 Task: Add the task  Upgrade and migrate company contract review to a cloud-based solution to the section Speedster in the project ConvertTech and add a Due Date to the respective task as 2024/05/12
Action: Mouse moved to (1065, 411)
Screenshot: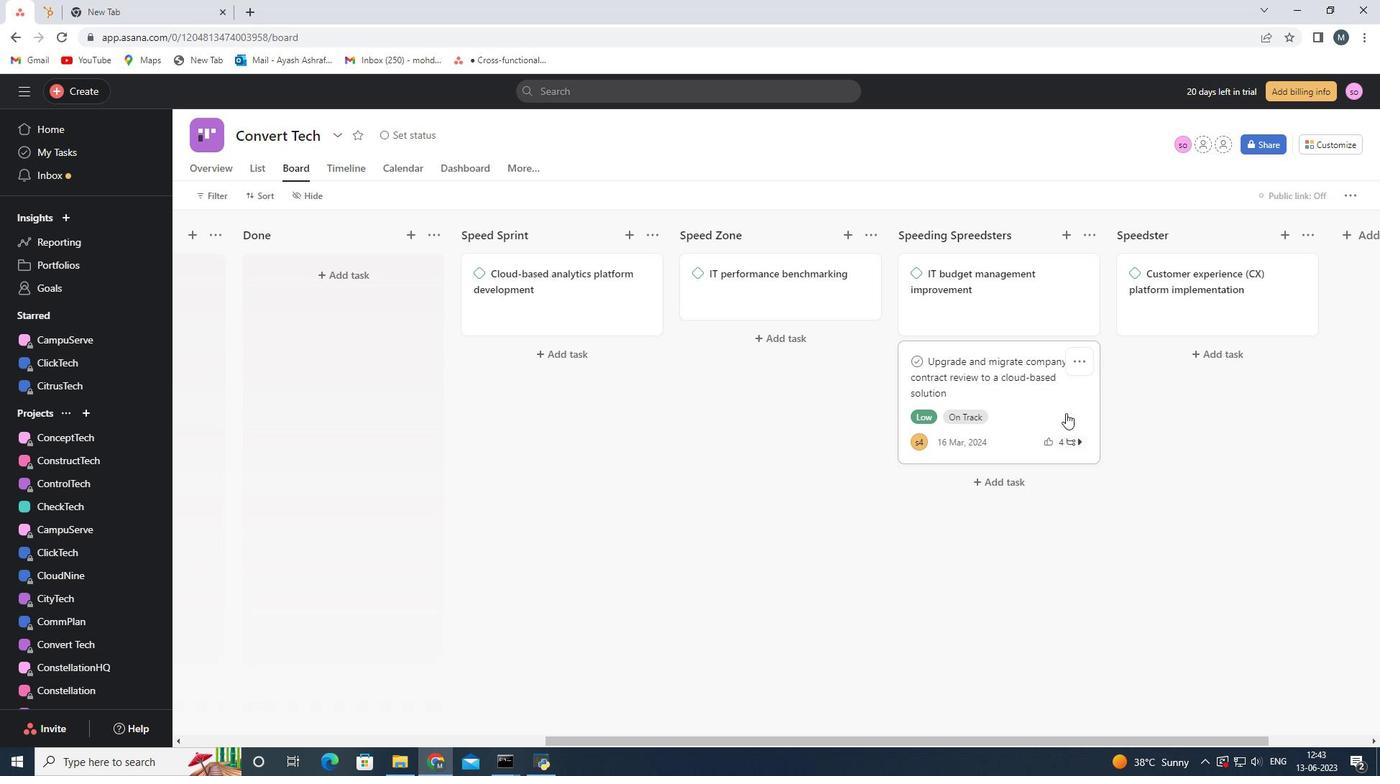 
Action: Mouse pressed left at (1065, 411)
Screenshot: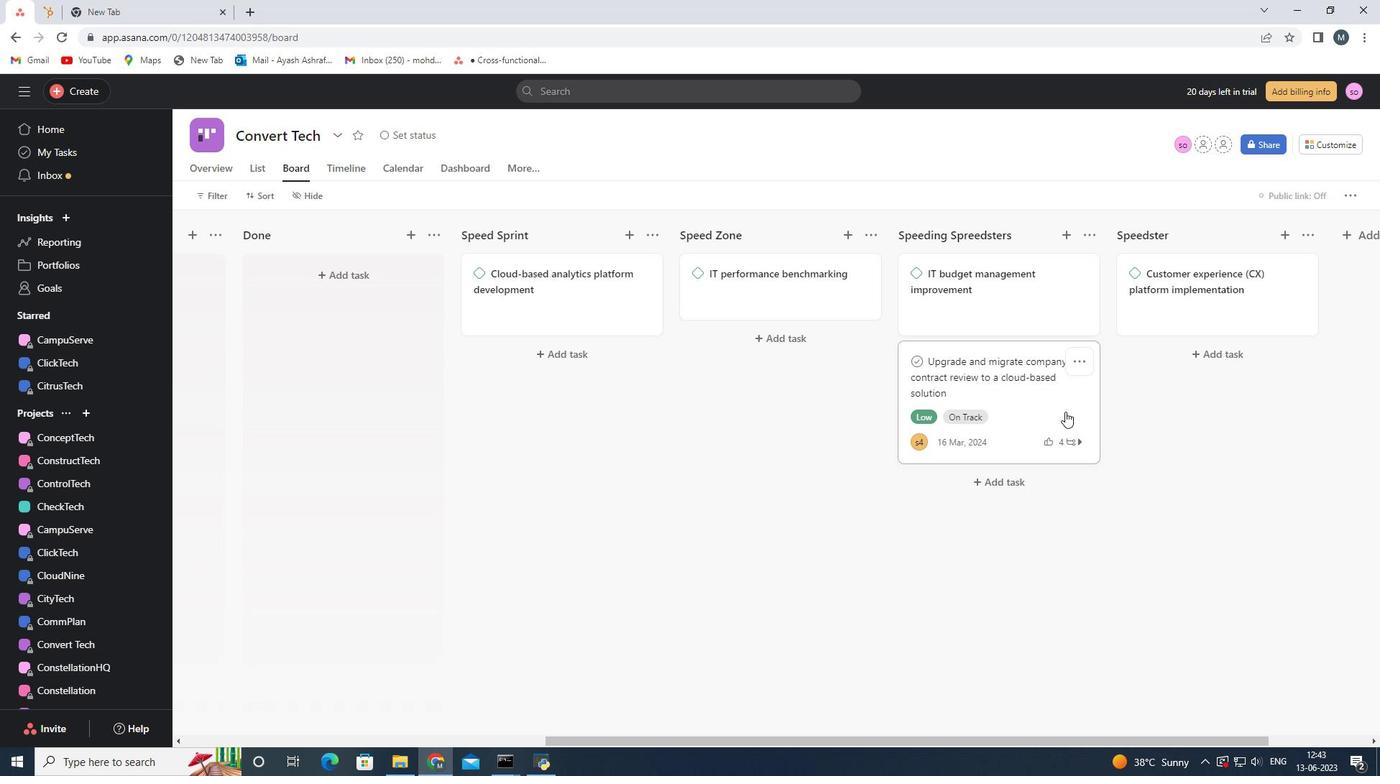 
Action: Mouse moved to (1171, 445)
Screenshot: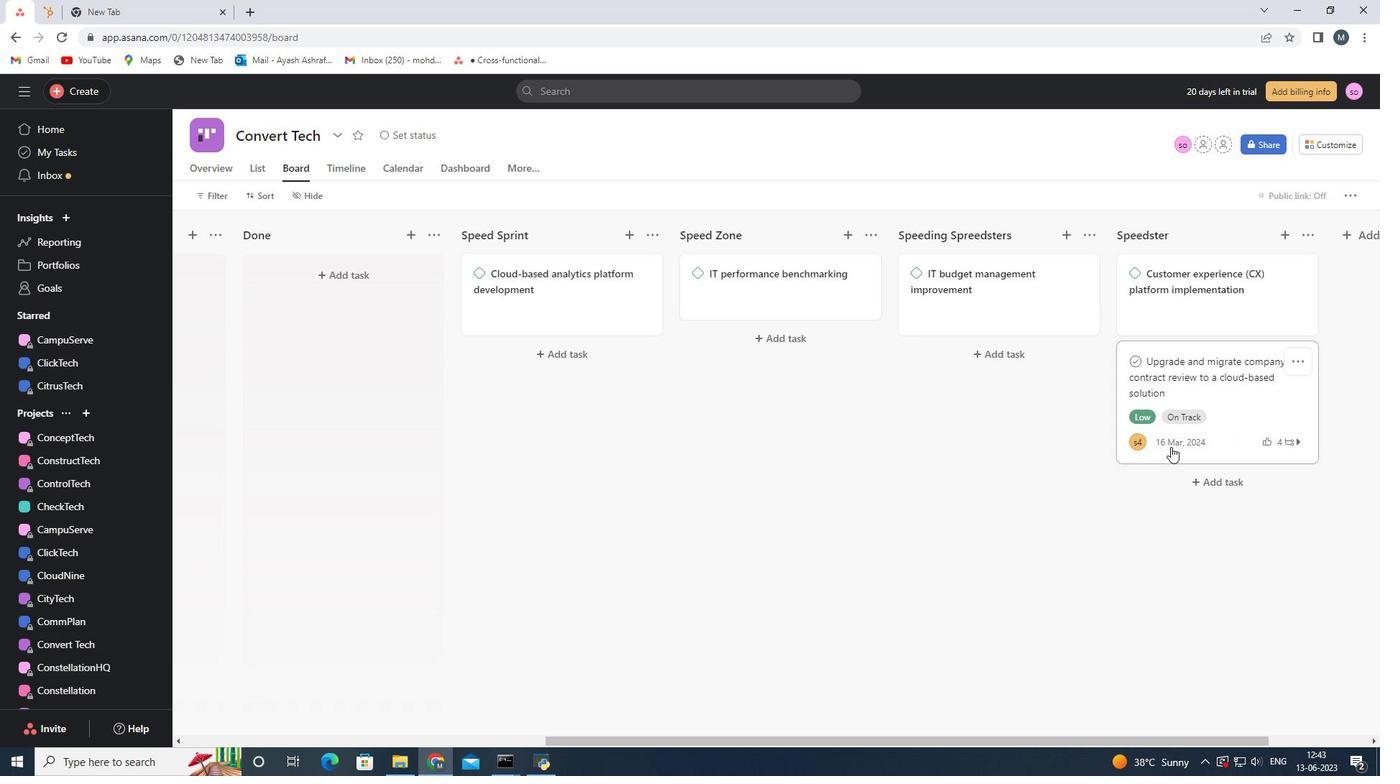 
Action: Mouse pressed left at (1171, 445)
Screenshot: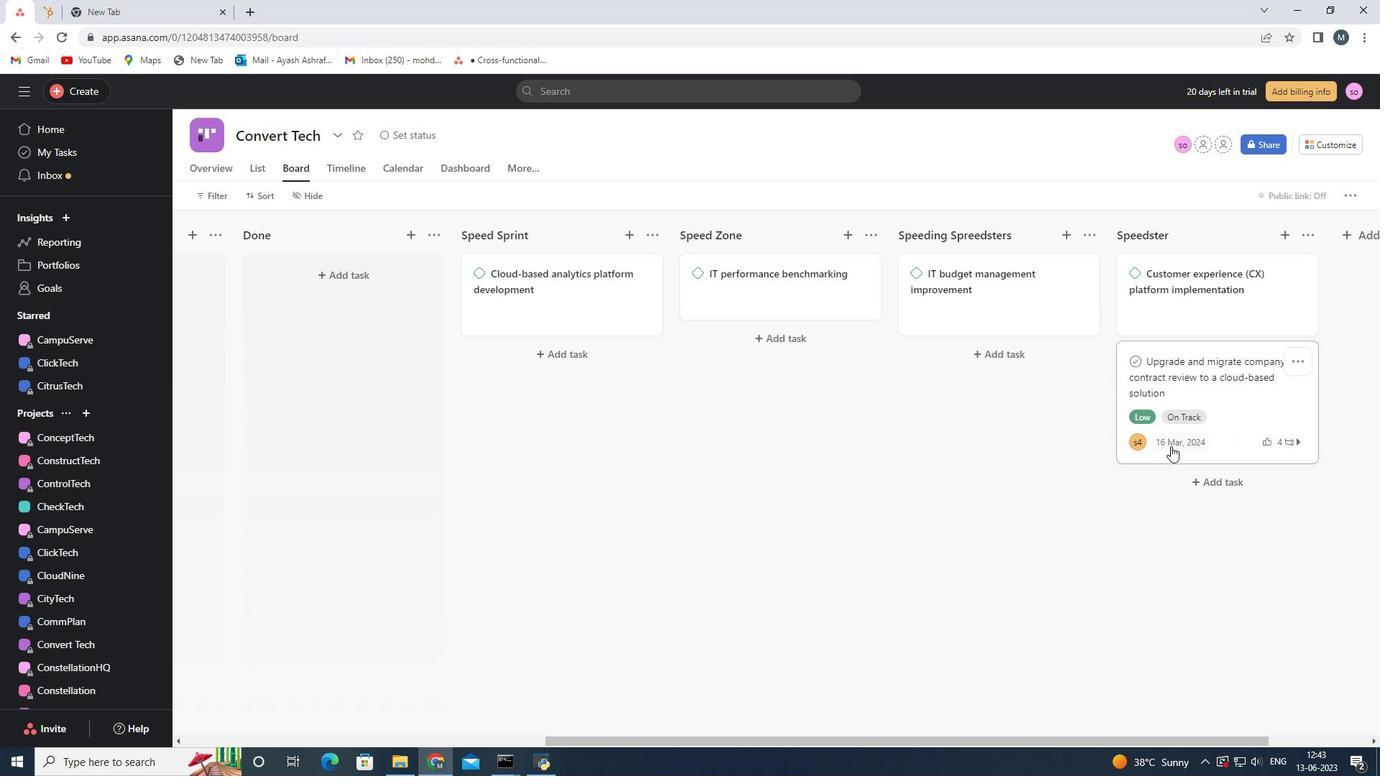 
Action: Mouse moved to (1320, 180)
Screenshot: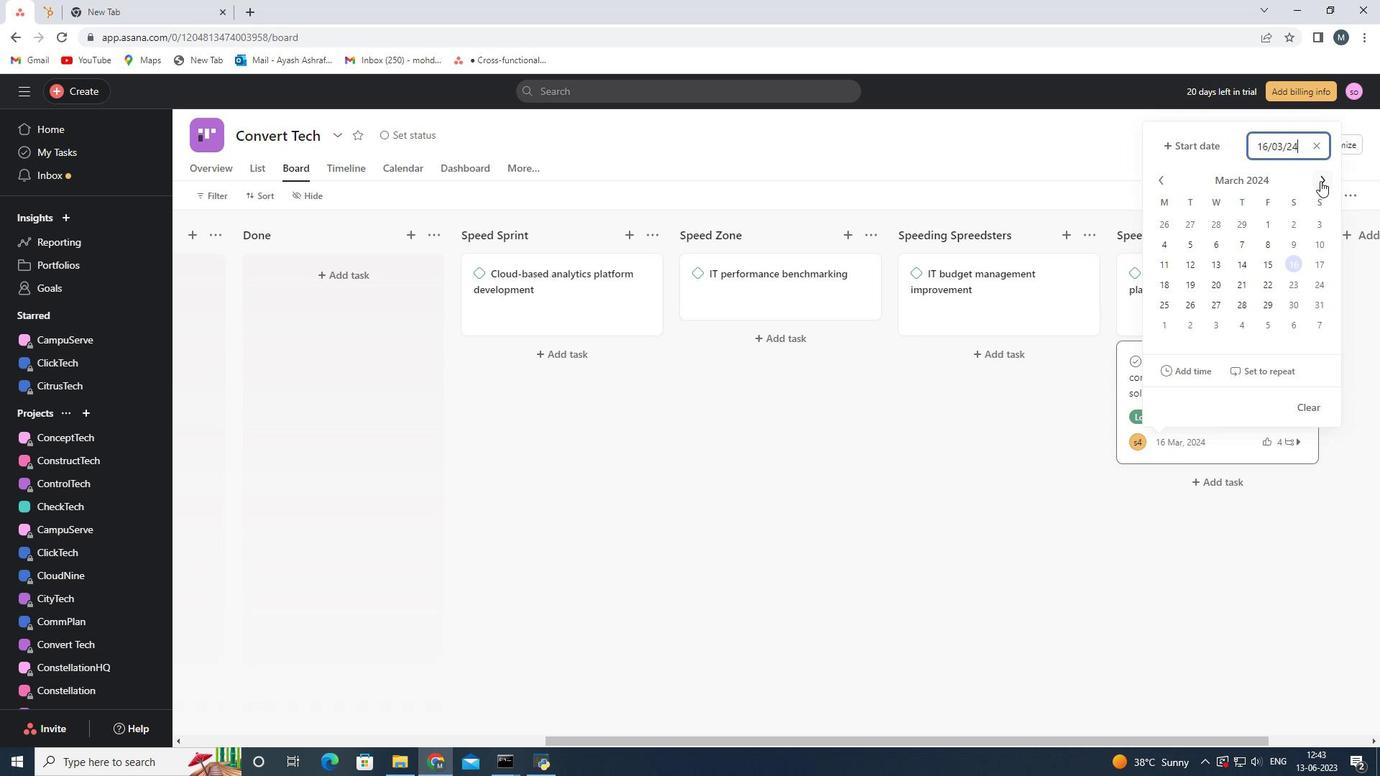 
Action: Mouse pressed left at (1320, 180)
Screenshot: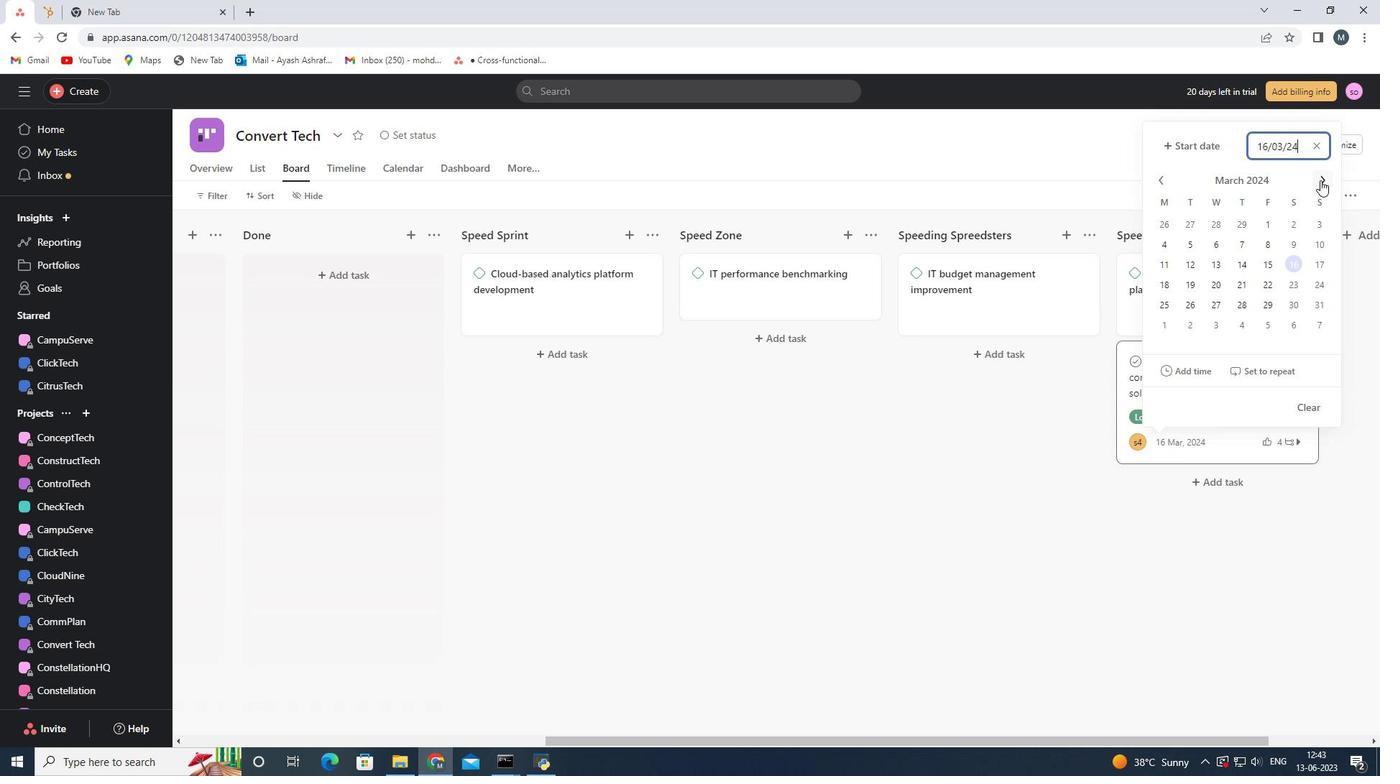 
Action: Mouse pressed left at (1320, 180)
Screenshot: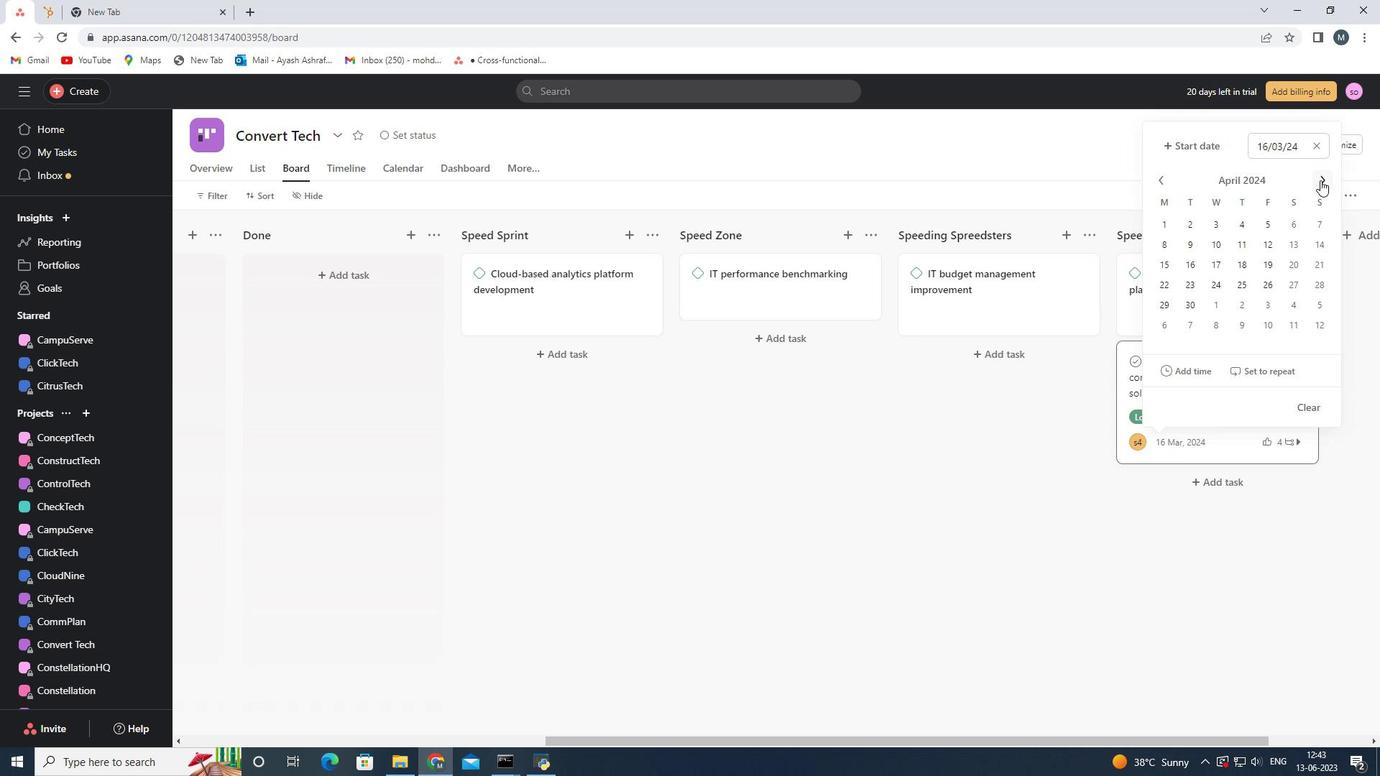 
Action: Mouse moved to (1315, 241)
Screenshot: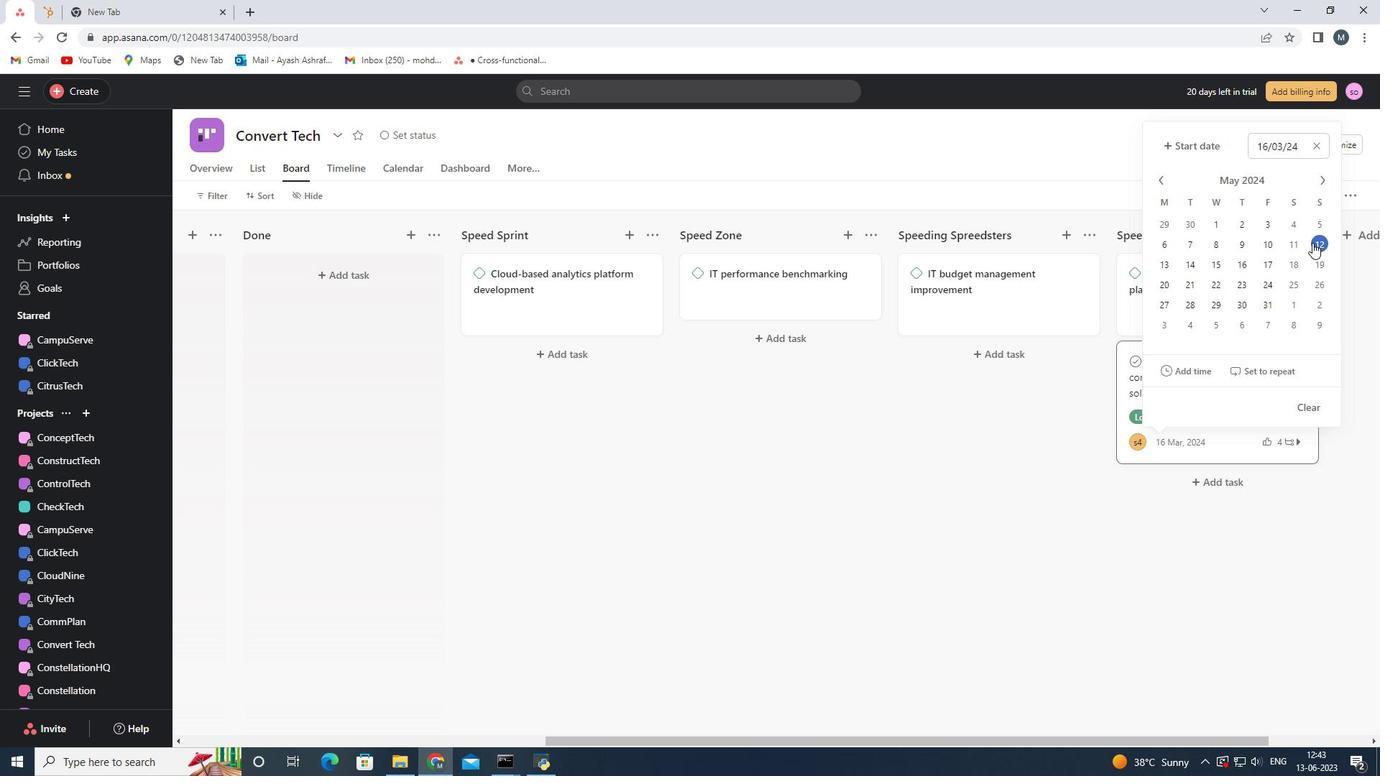
Action: Mouse pressed left at (1315, 241)
Screenshot: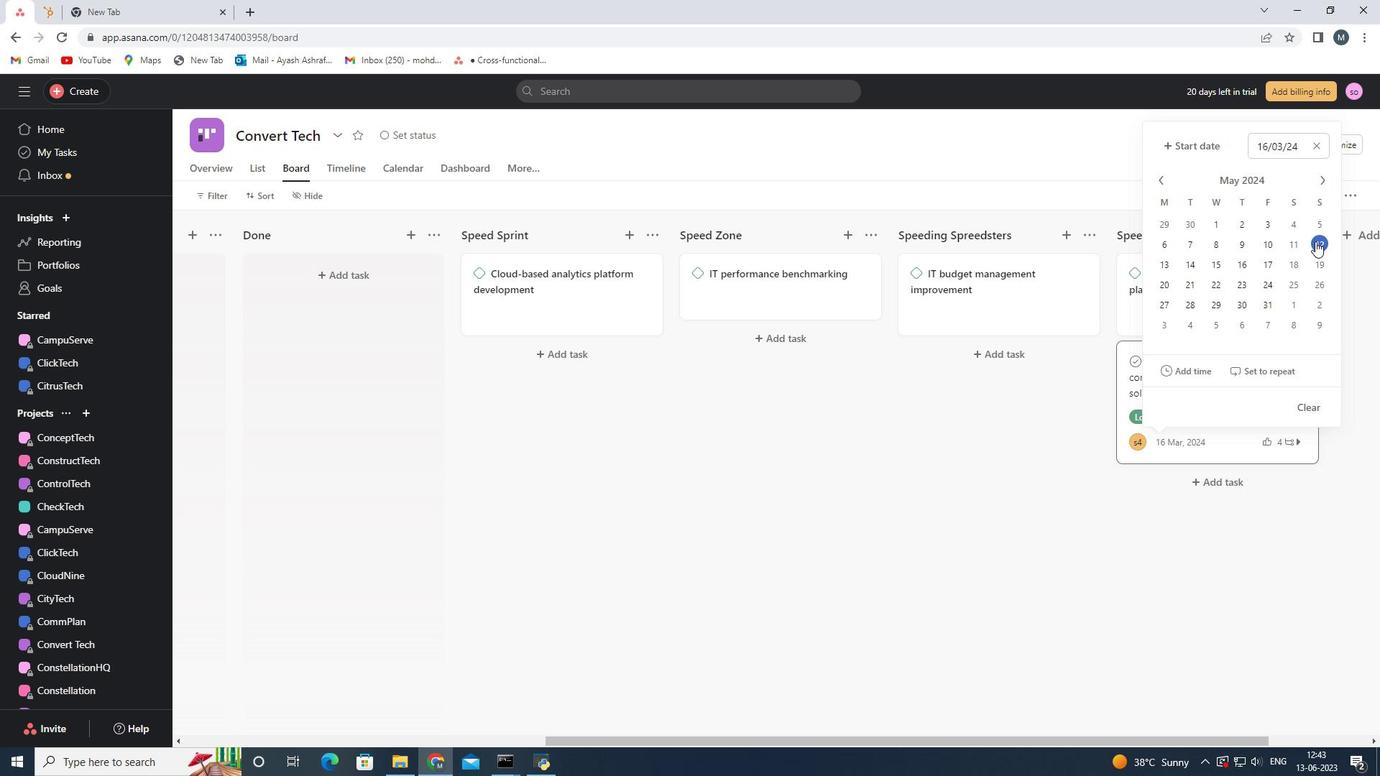 
Action: Mouse moved to (1012, 439)
Screenshot: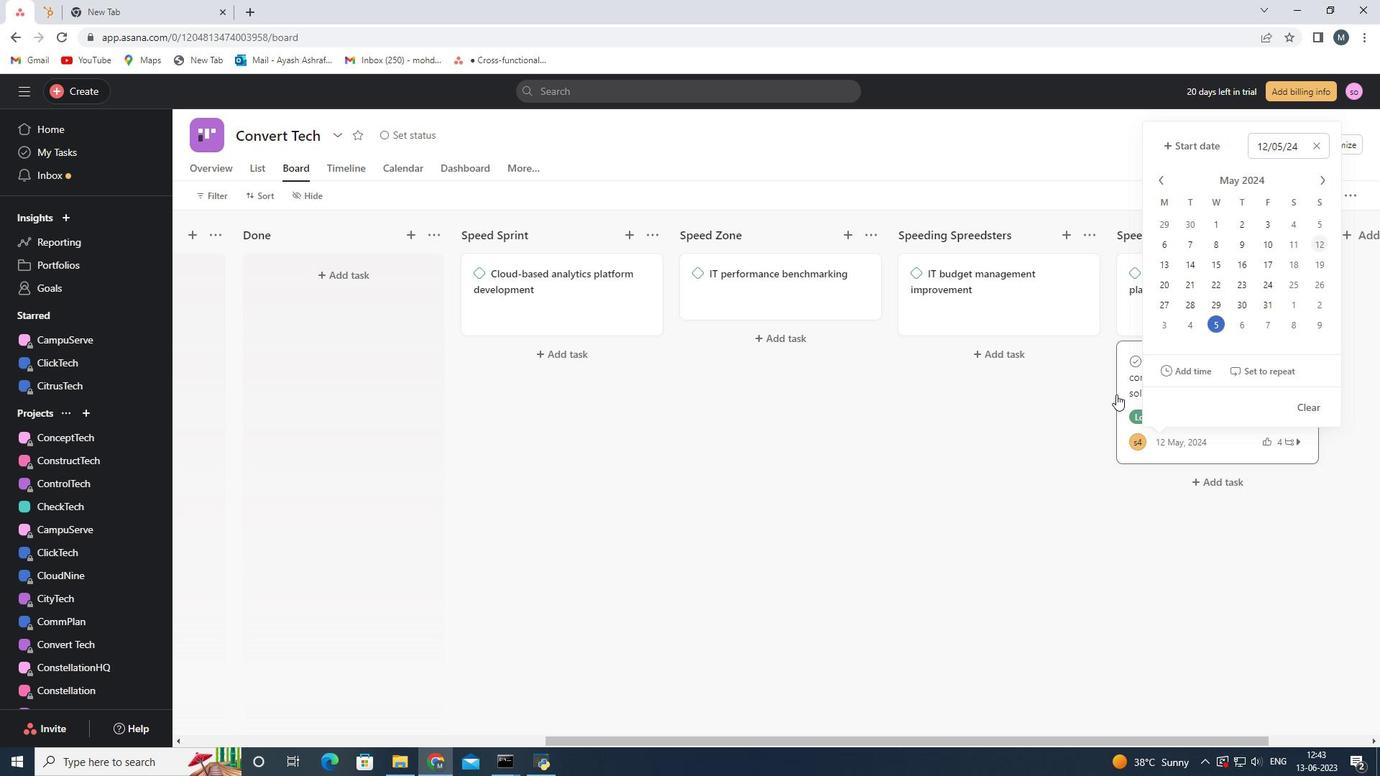 
Action: Mouse pressed left at (1012, 439)
Screenshot: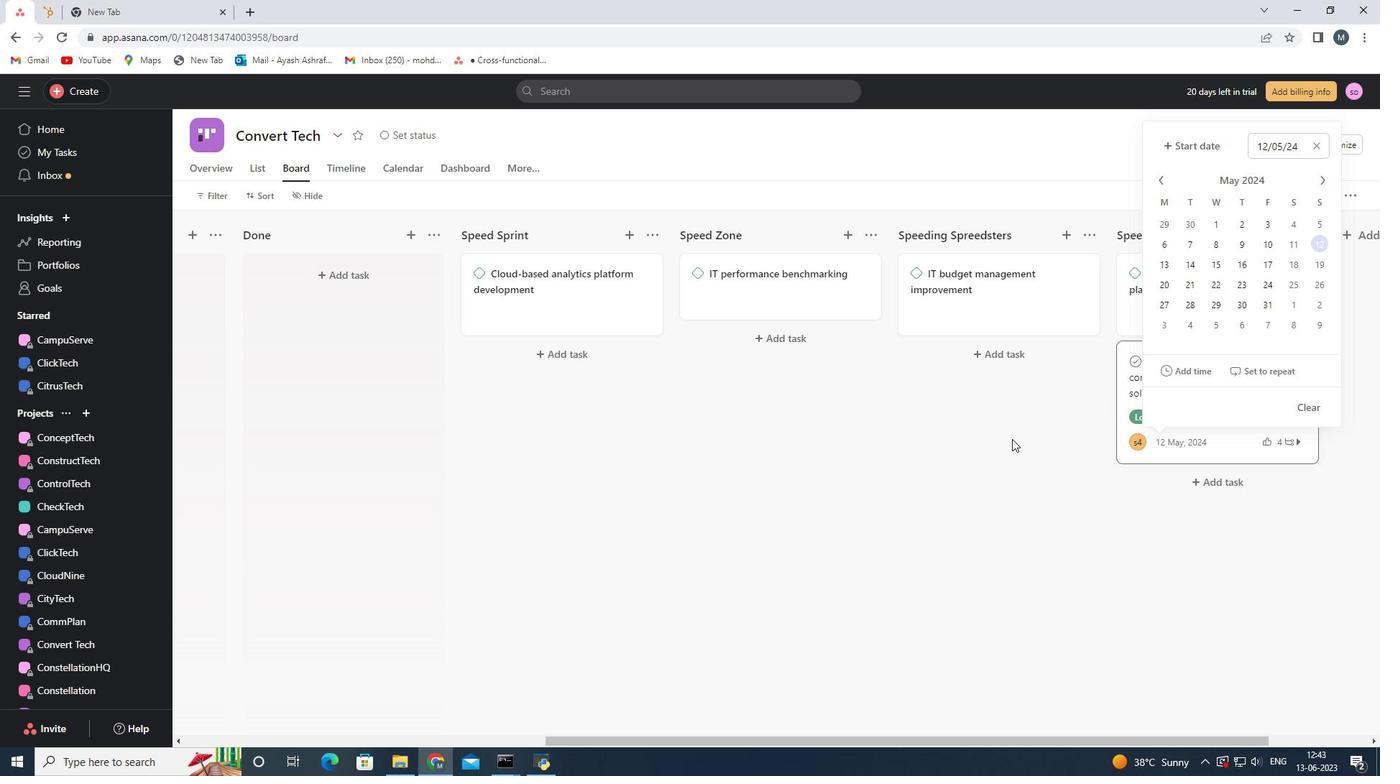 
Action: Mouse moved to (1011, 448)
Screenshot: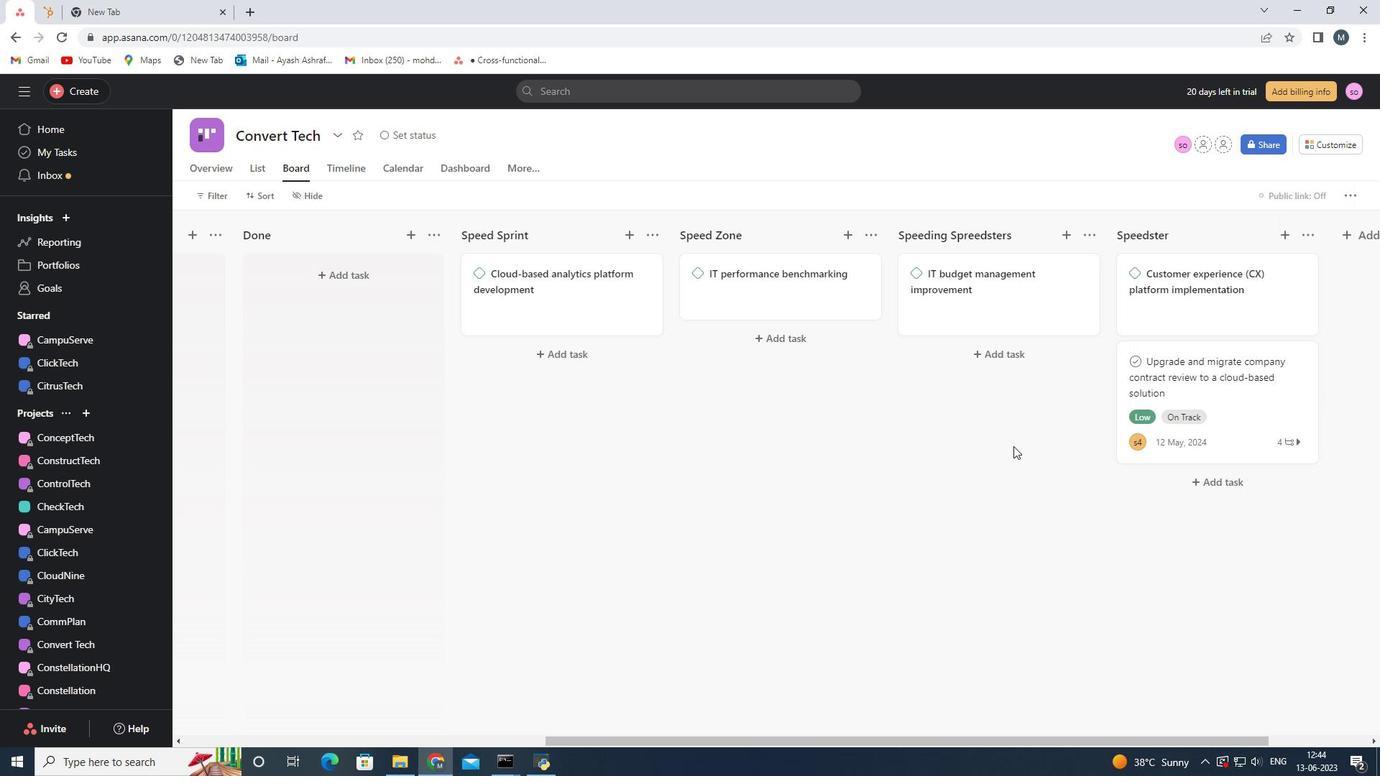 
